 Task: Find public transportation options from New York City, New York, to Philadelphia, Pennsylvania.
Action: Mouse moved to (306, 99)
Screenshot: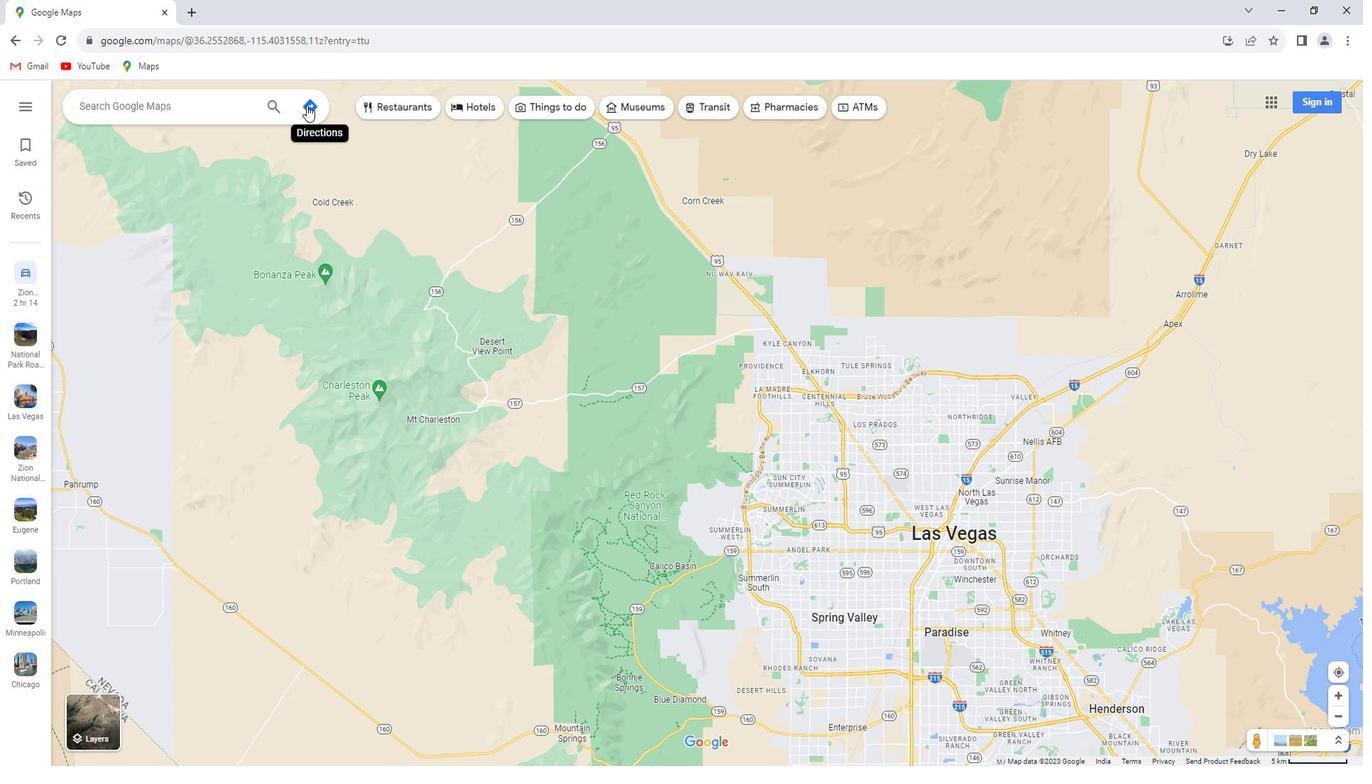 
Action: Mouse pressed left at (306, 99)
Screenshot: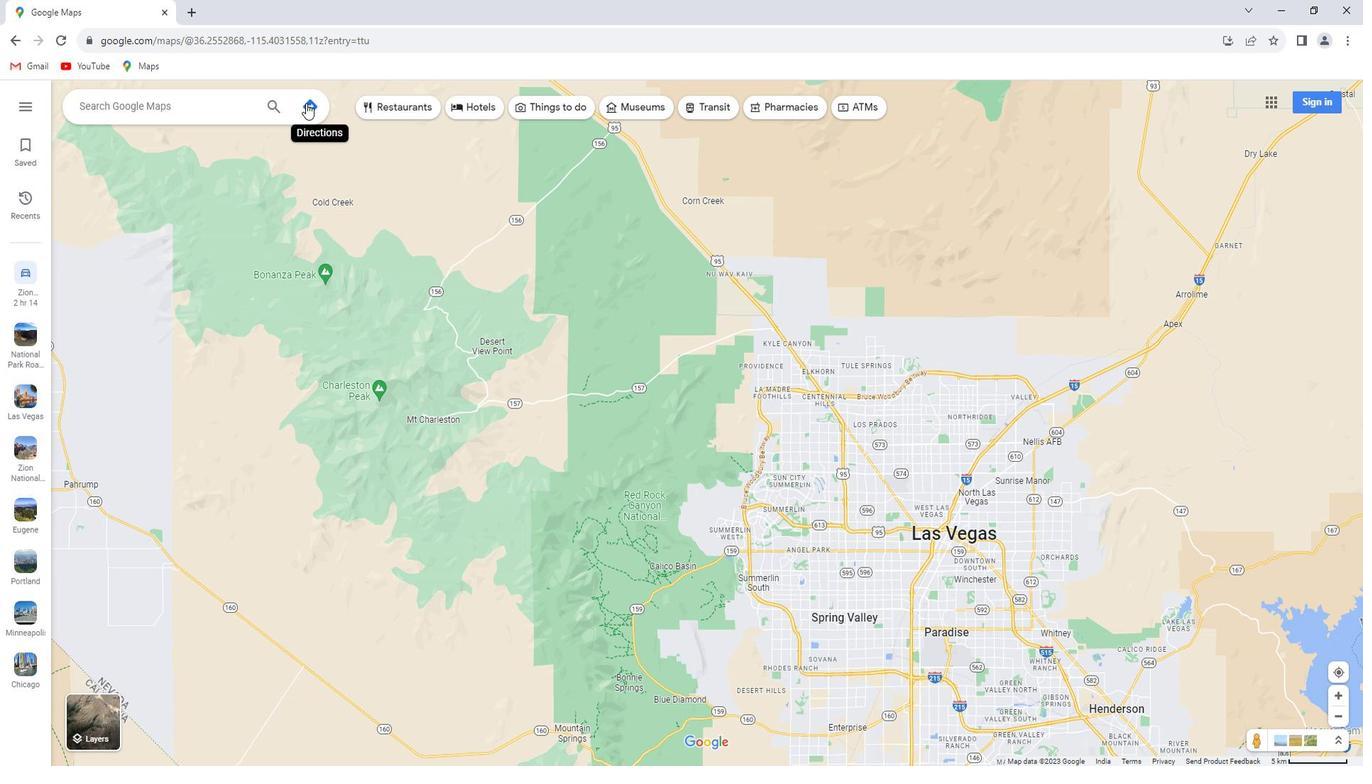 
Action: Mouse moved to (212, 145)
Screenshot: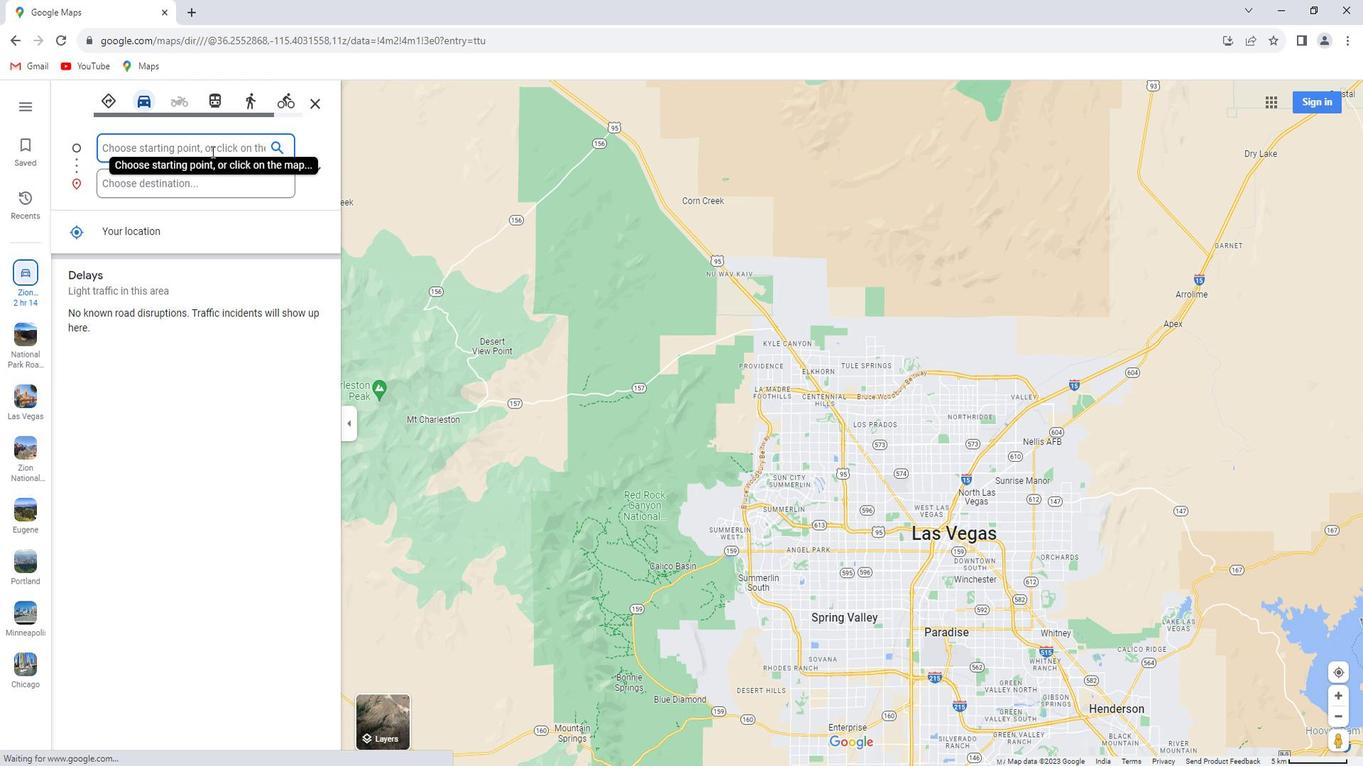 
Action: Key pressed <Key.shift>New<Key.space><Key.shift>York<Key.space><Key.shift>City,<Key.space><Key.shift>New<Key.space><Key.shift>york
Screenshot: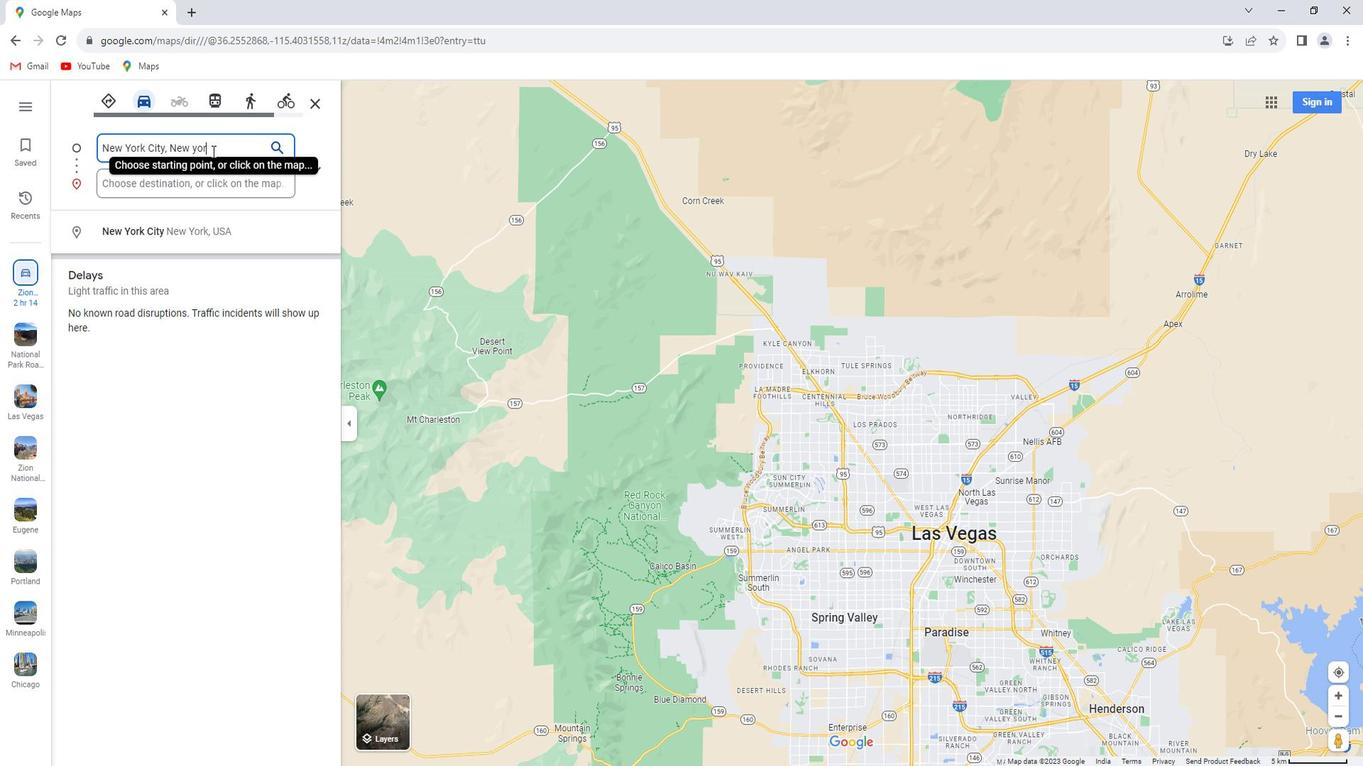 
Action: Mouse moved to (210, 176)
Screenshot: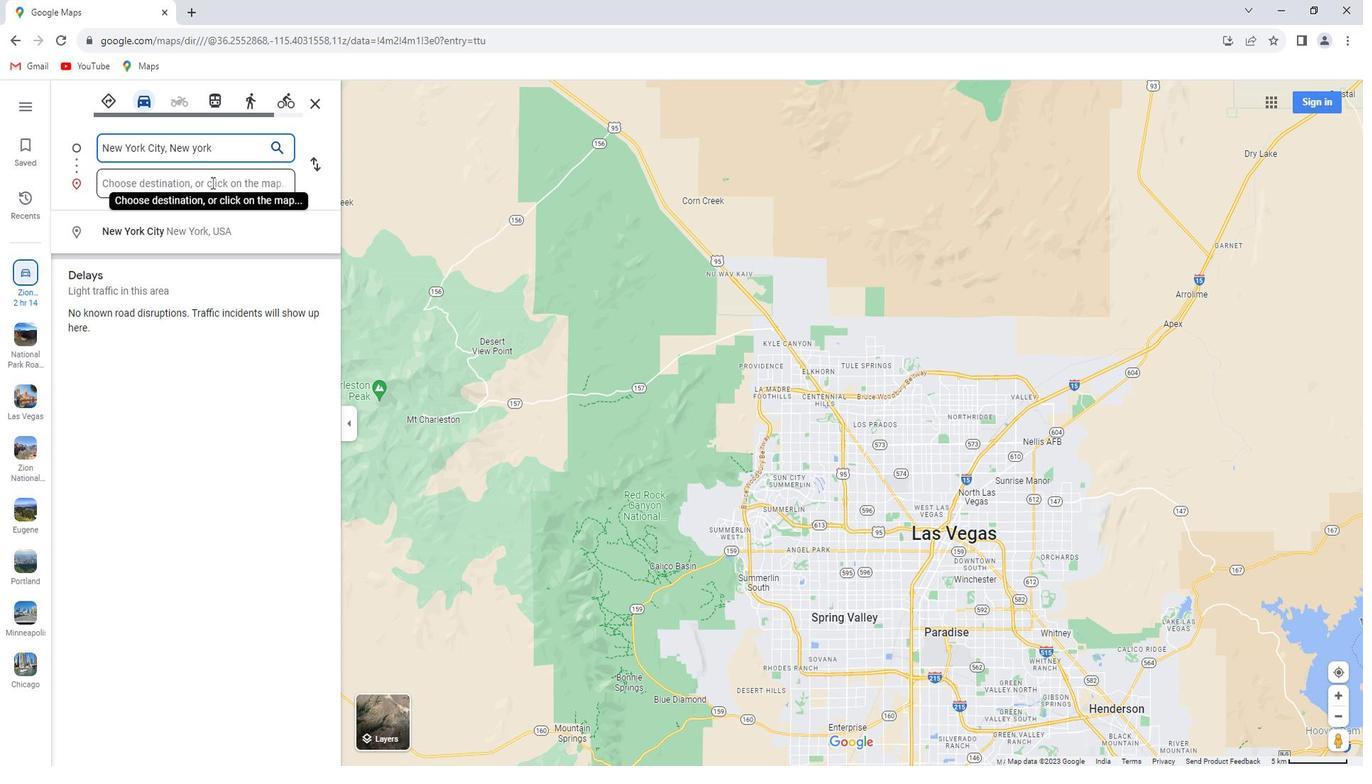 
Action: Mouse pressed left at (210, 176)
Screenshot: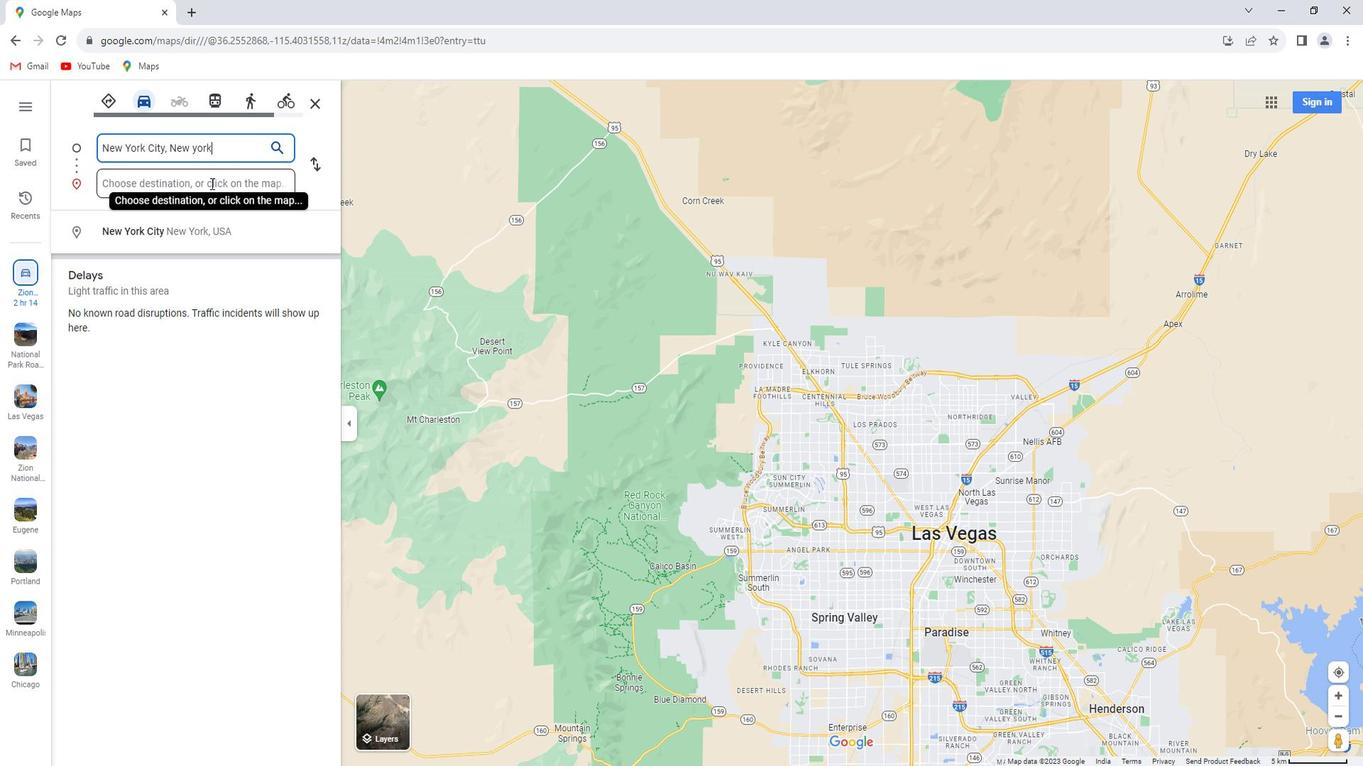 
Action: Mouse moved to (210, 177)
Screenshot: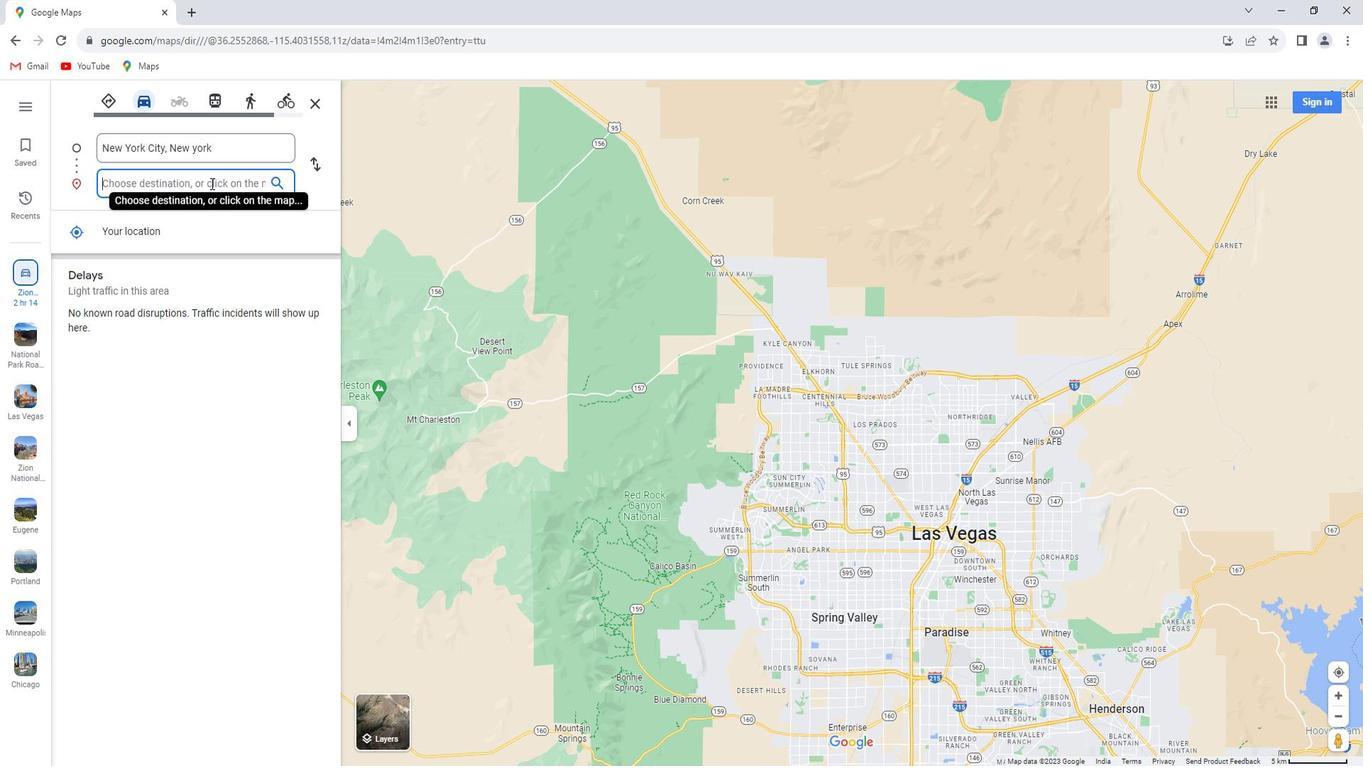 
Action: Key pressed <Key.shift>Philadelphia,<Key.space><Key.shift>Pennsylvania<Key.enter>
Screenshot: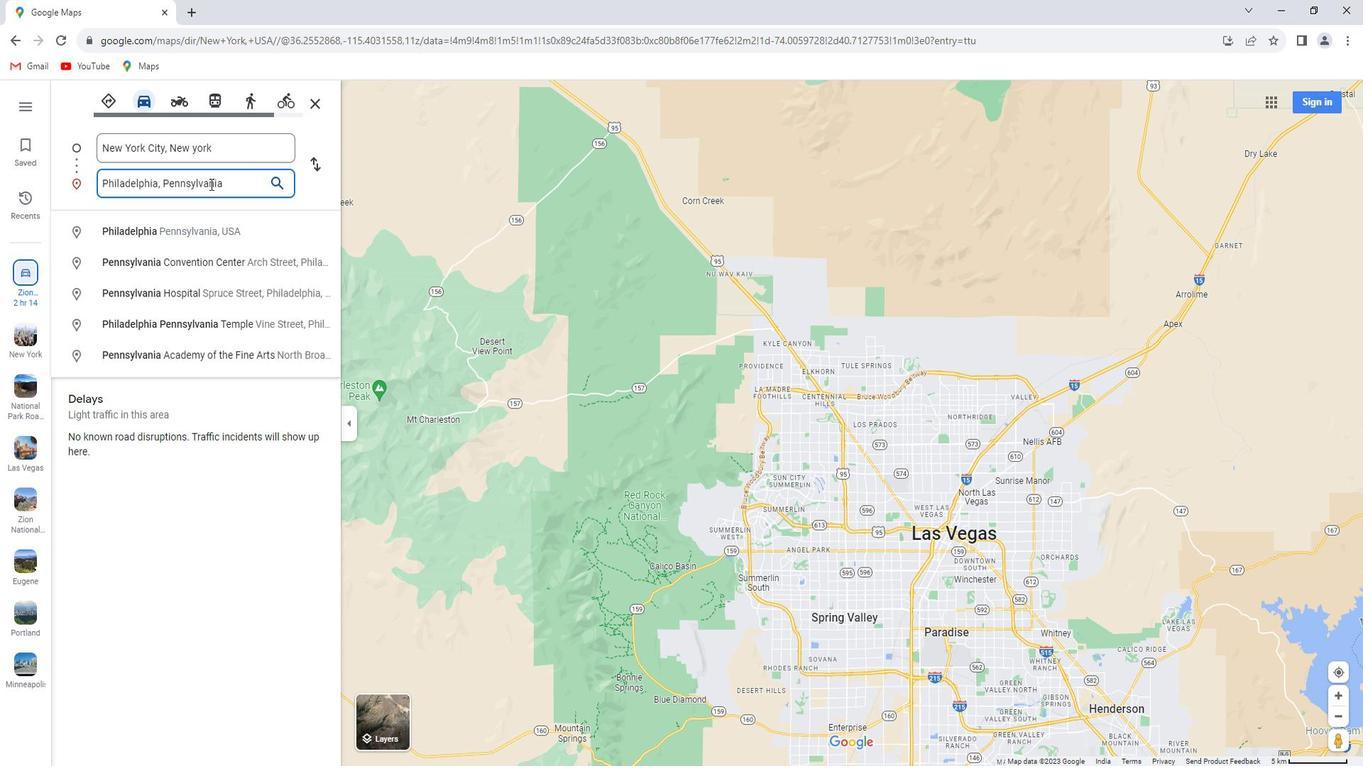 
Action: Mouse moved to (690, 100)
Screenshot: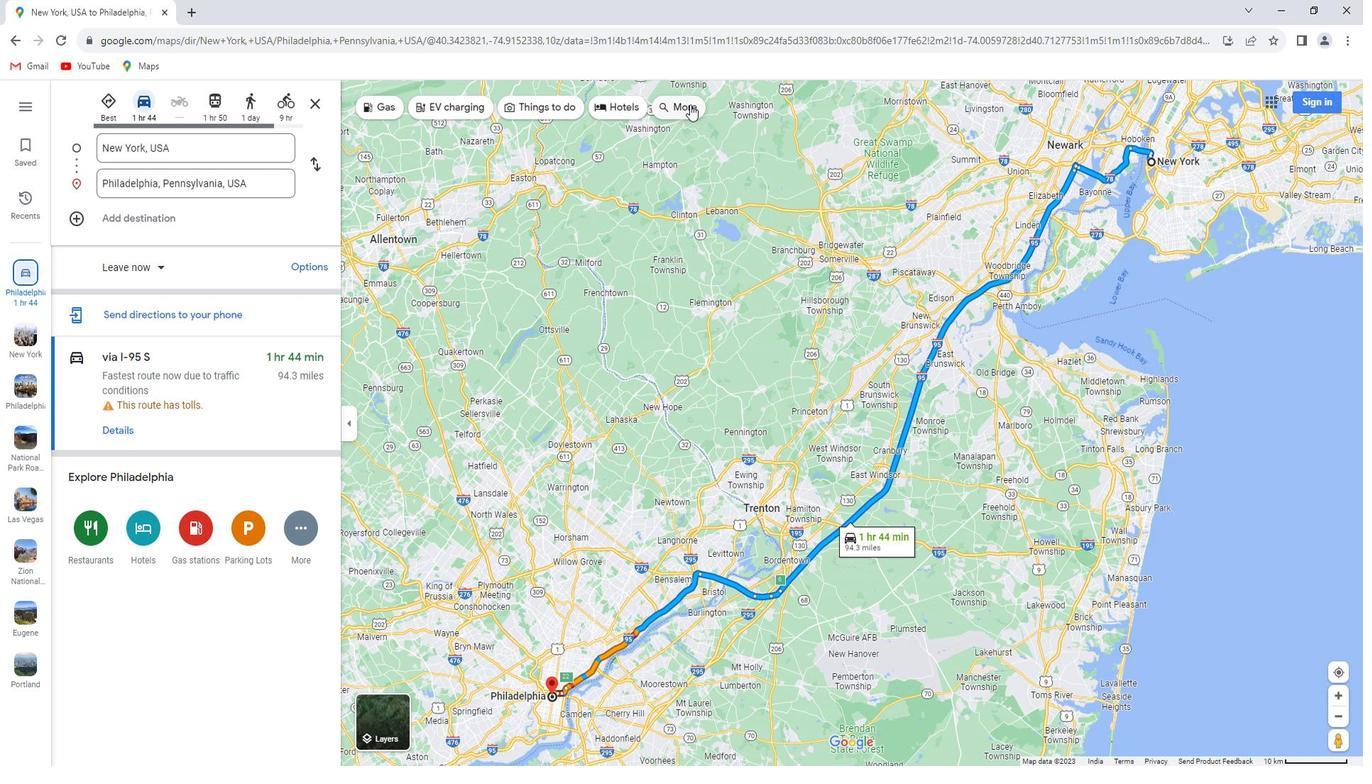 
Action: Mouse pressed left at (690, 100)
Screenshot: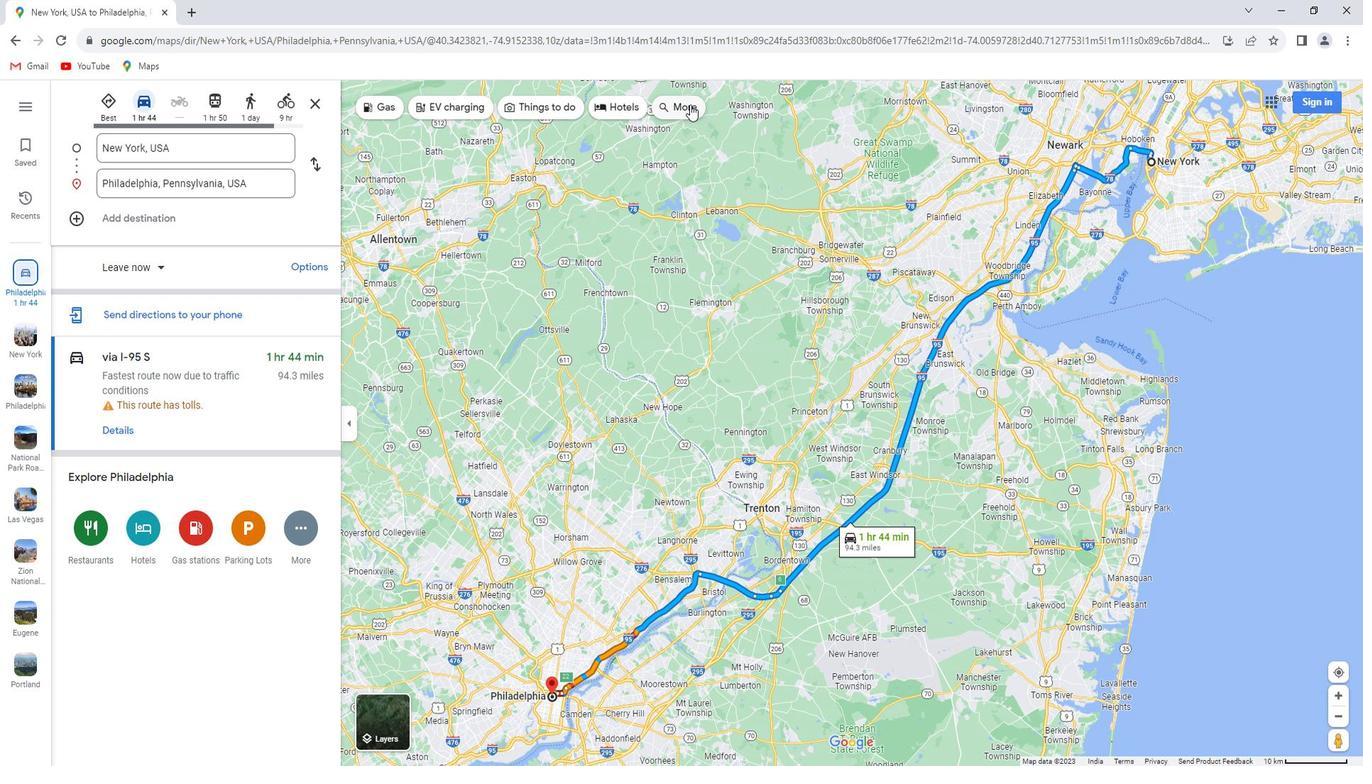 
Action: Mouse moved to (195, 92)
Screenshot: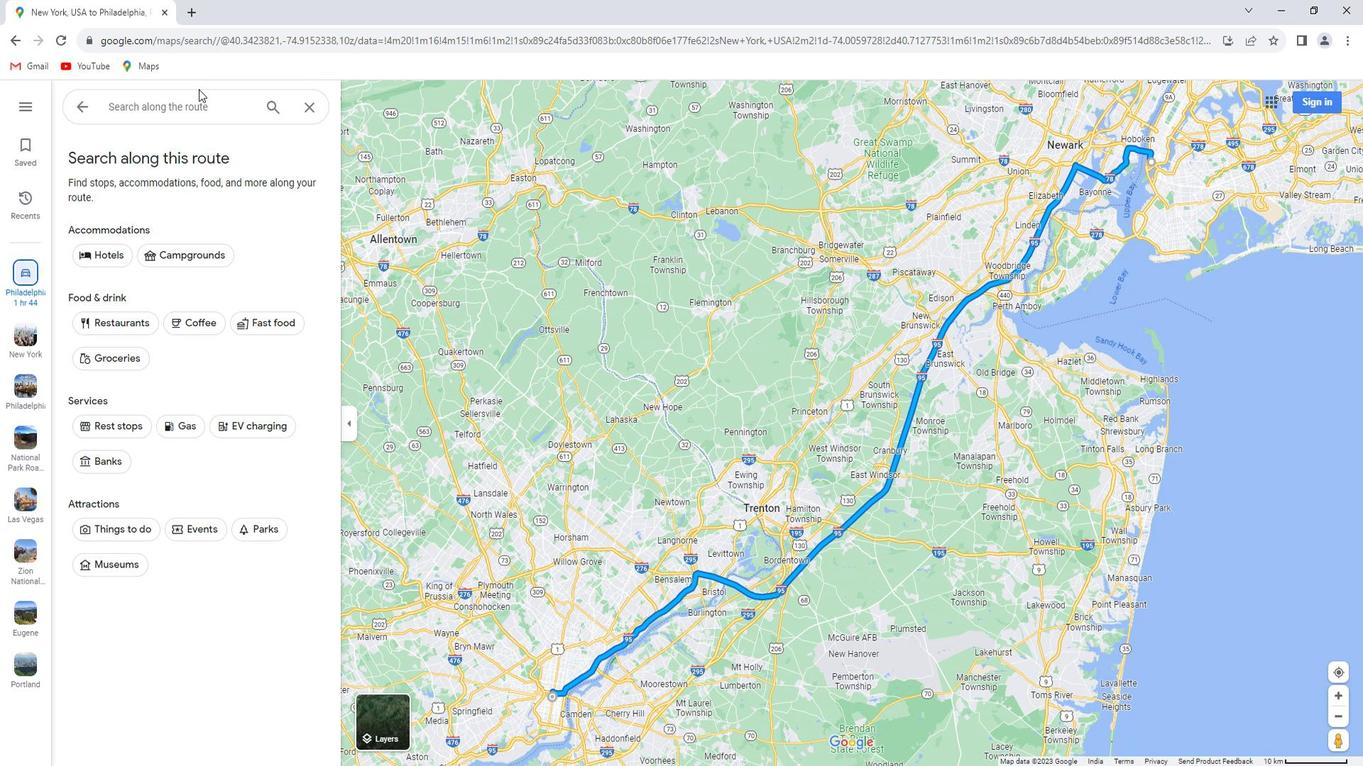 
Action: Mouse pressed left at (195, 92)
Screenshot: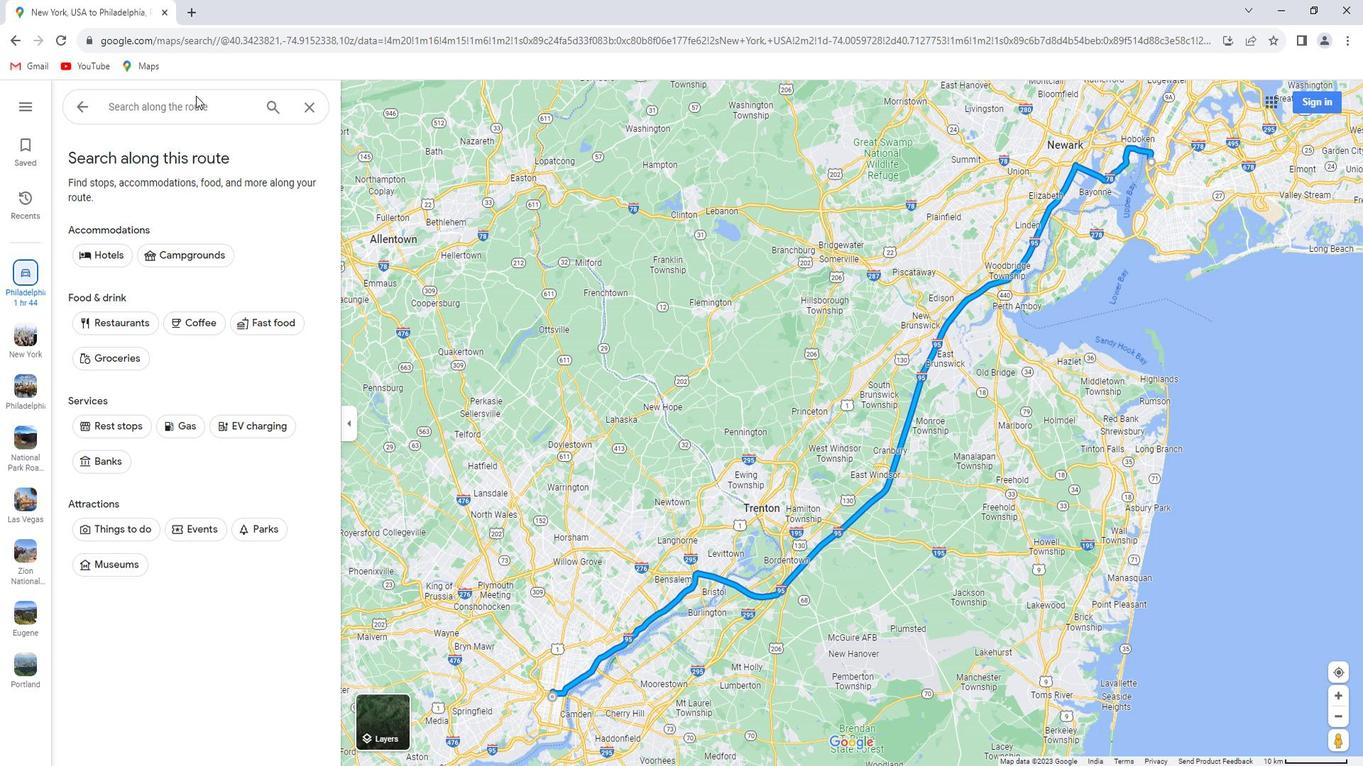 
Action: Mouse moved to (195, 102)
Screenshot: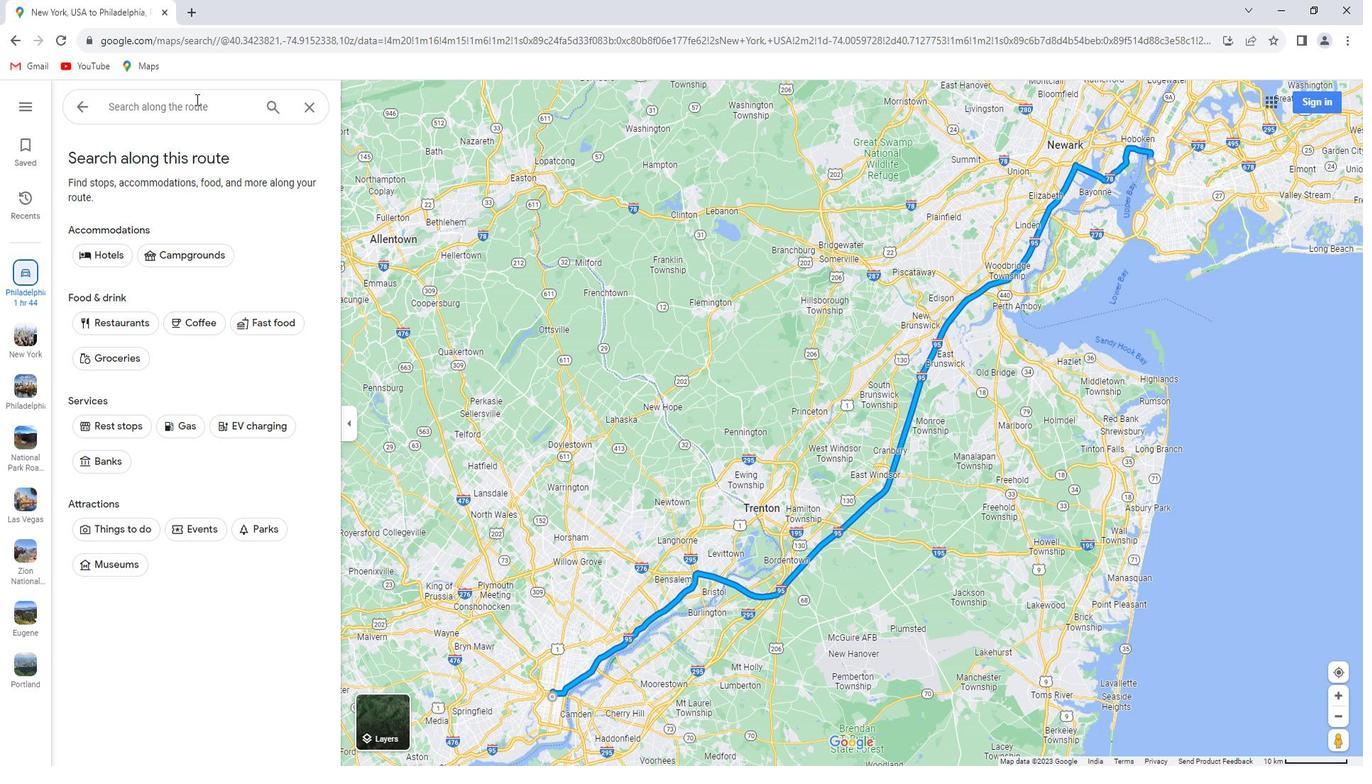 
Action: Mouse pressed left at (195, 102)
Screenshot: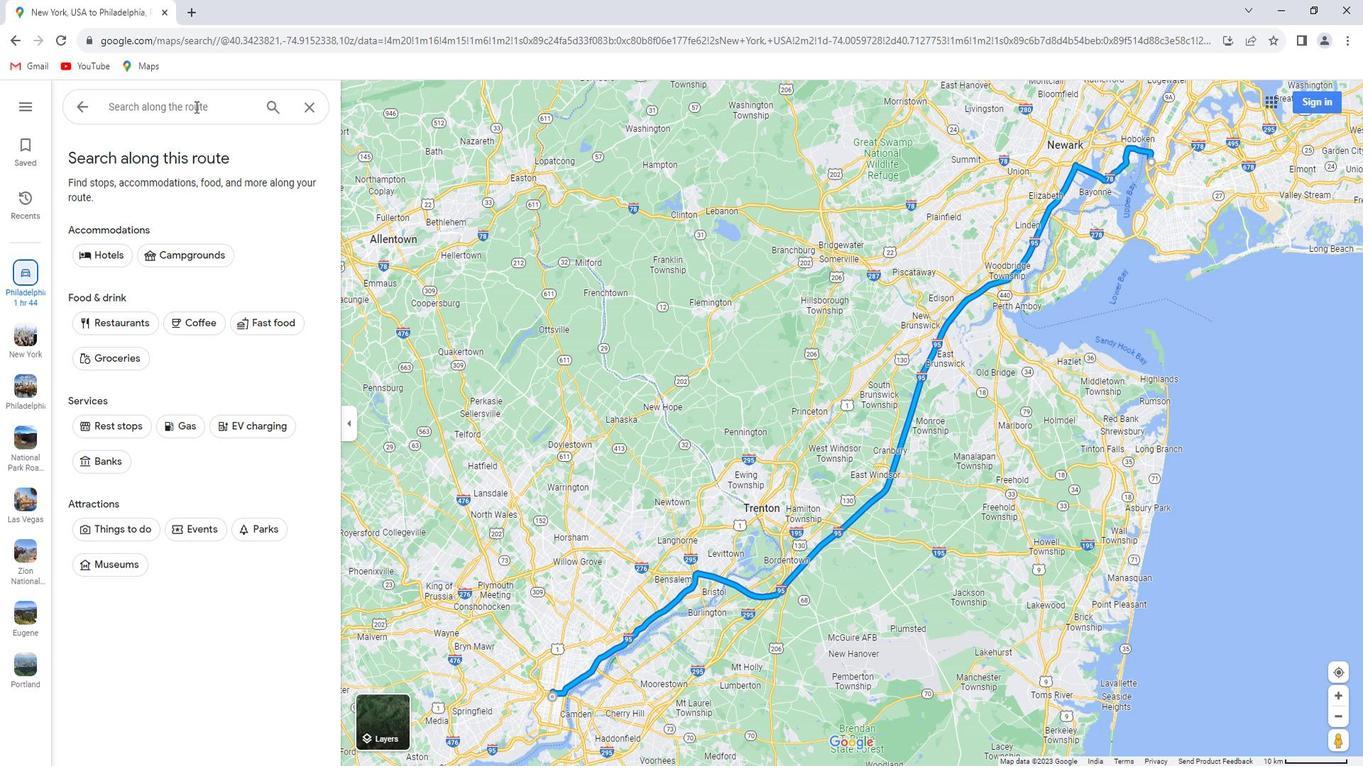 
Action: Key pressed <Key.shift_r>public<Key.space>transportation<Key.enter>
Screenshot: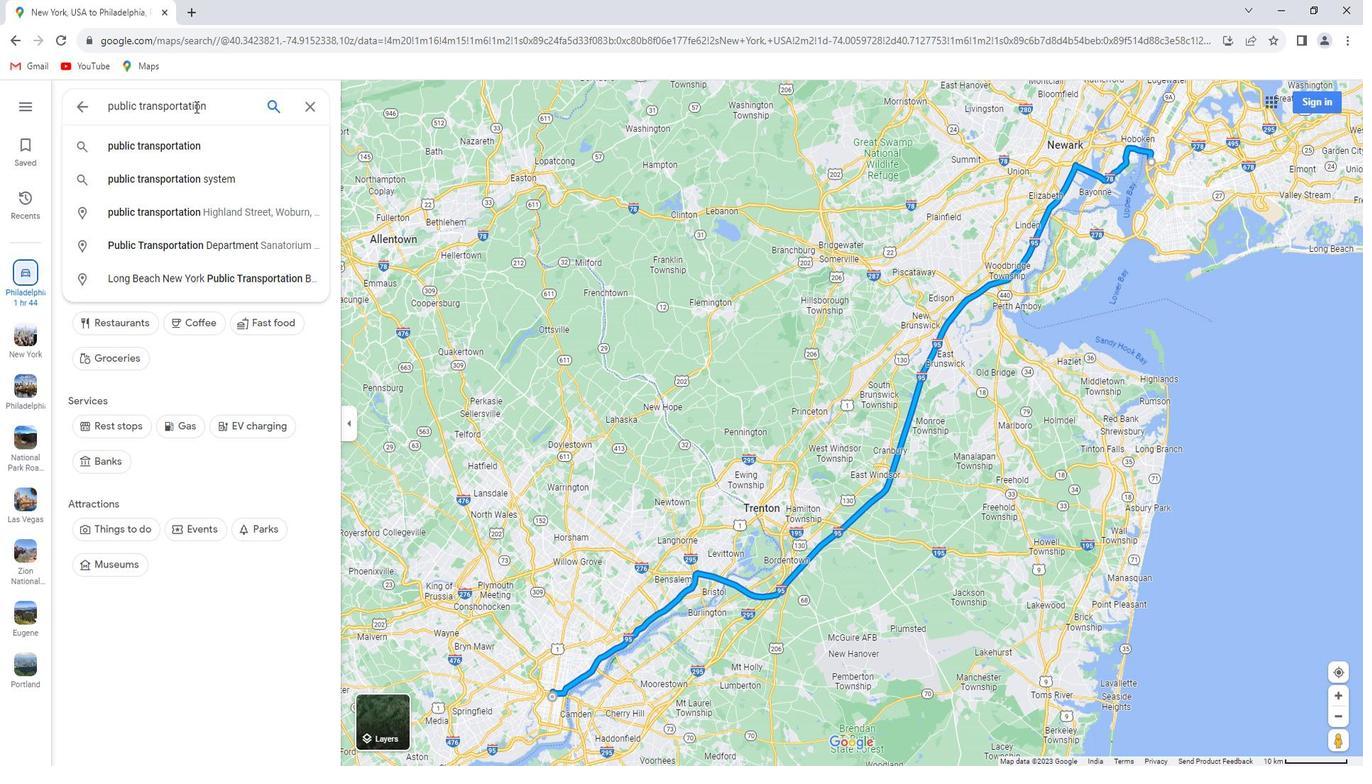 
